 Task: Assign in the project AgileEagle the issue 'Develop a new tool for automated testing of cross-device compatibility and responsiveness' to the sprint 'Data Cleansing Sprint'. Assign in the project AgileEagle the issue 'Upgrade the search engine' to the sprint 'Data Cleansing Sprint'. Assign in the project AgileEagle the issue 'Create a new online platform for online language courses with advanced speech recognition and interactive conversation features' to the sprint 'Data Cleansing Sprint'. Assign in the project AgileEagle the issue 'Implement a new cloud-based inventory management system for a company with advanced inventory tracking and restocking features' to the sprint 'Data Cleansing Sprint'
Action: Mouse moved to (187, 56)
Screenshot: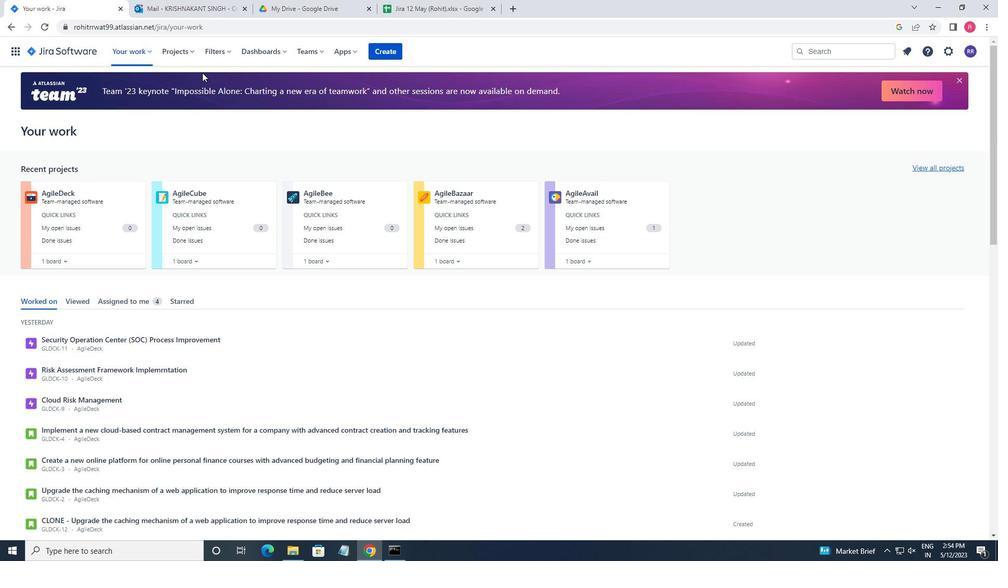 
Action: Mouse pressed left at (187, 56)
Screenshot: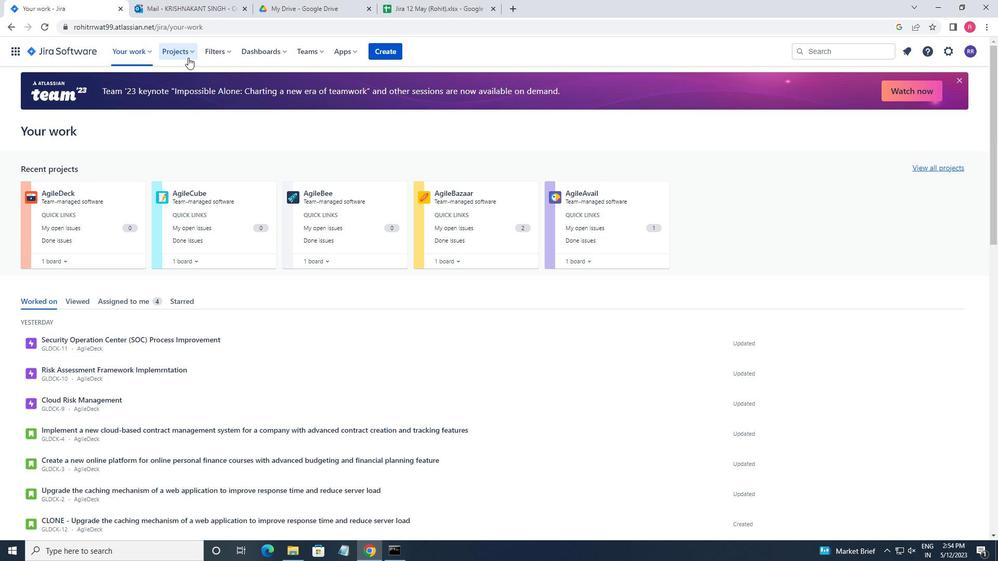 
Action: Mouse moved to (203, 95)
Screenshot: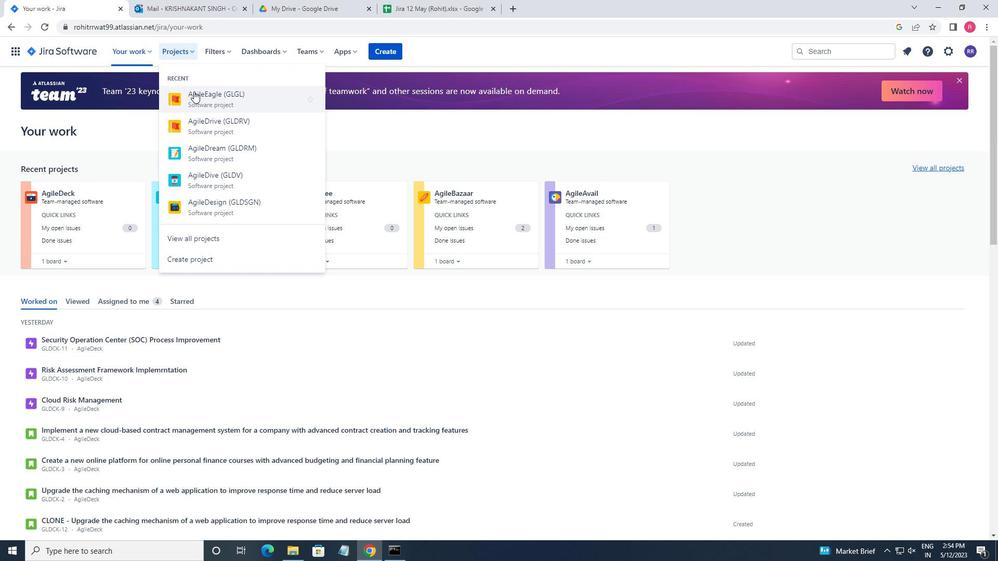 
Action: Mouse pressed left at (203, 95)
Screenshot: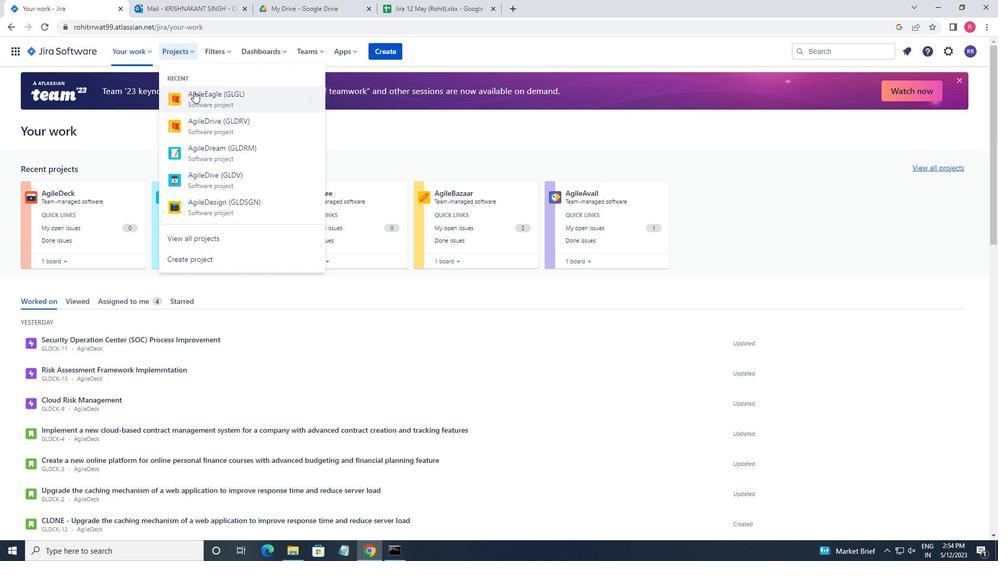 
Action: Mouse moved to (80, 159)
Screenshot: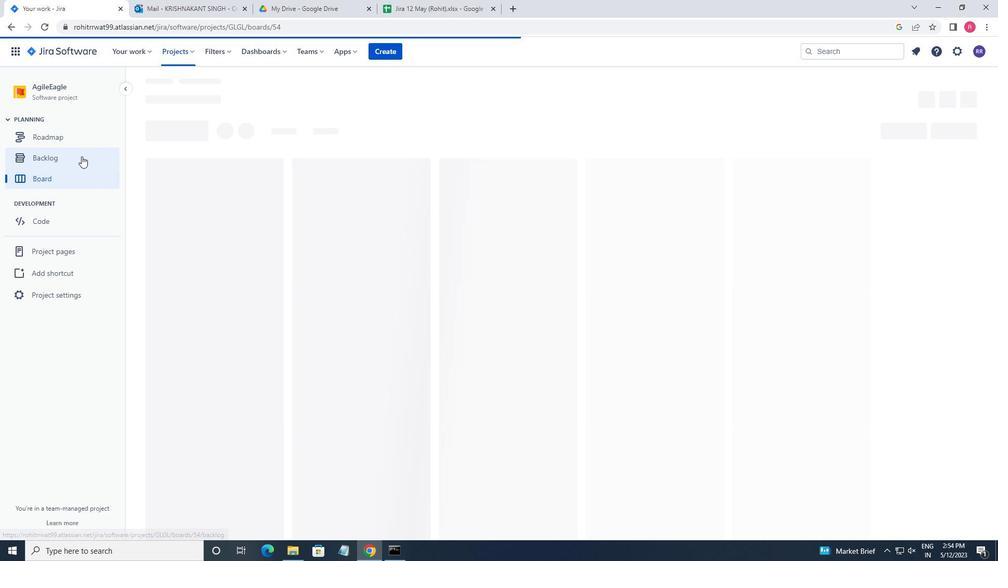 
Action: Mouse pressed left at (80, 159)
Screenshot: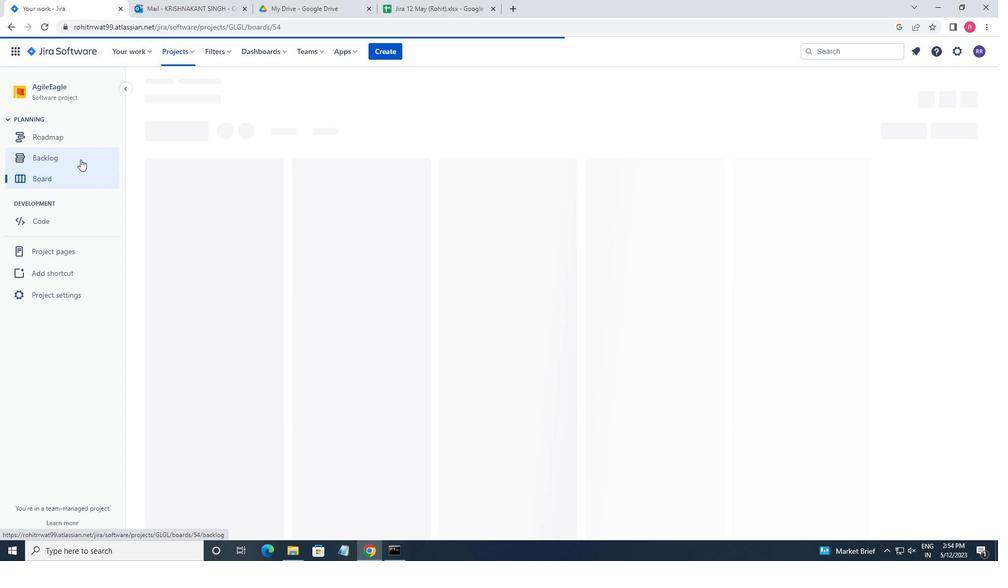 
Action: Mouse moved to (707, 350)
Screenshot: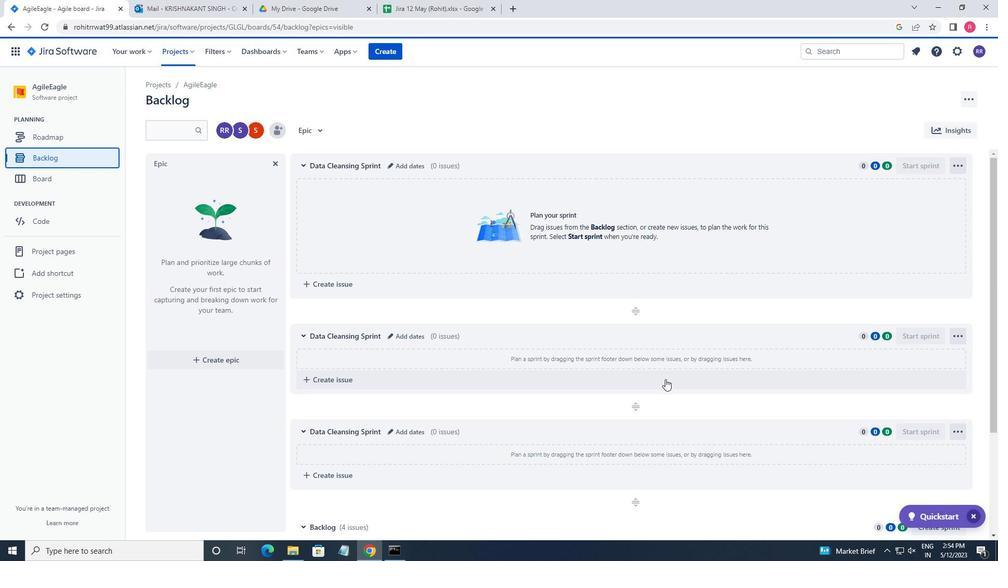 
Action: Mouse scrolled (707, 350) with delta (0, 0)
Screenshot: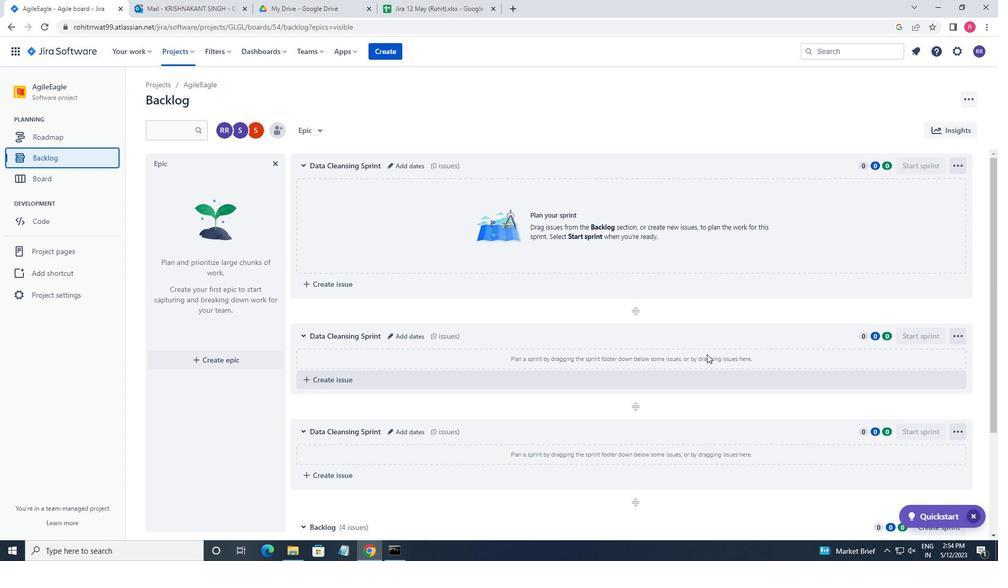 
Action: Mouse scrolled (707, 350) with delta (0, 0)
Screenshot: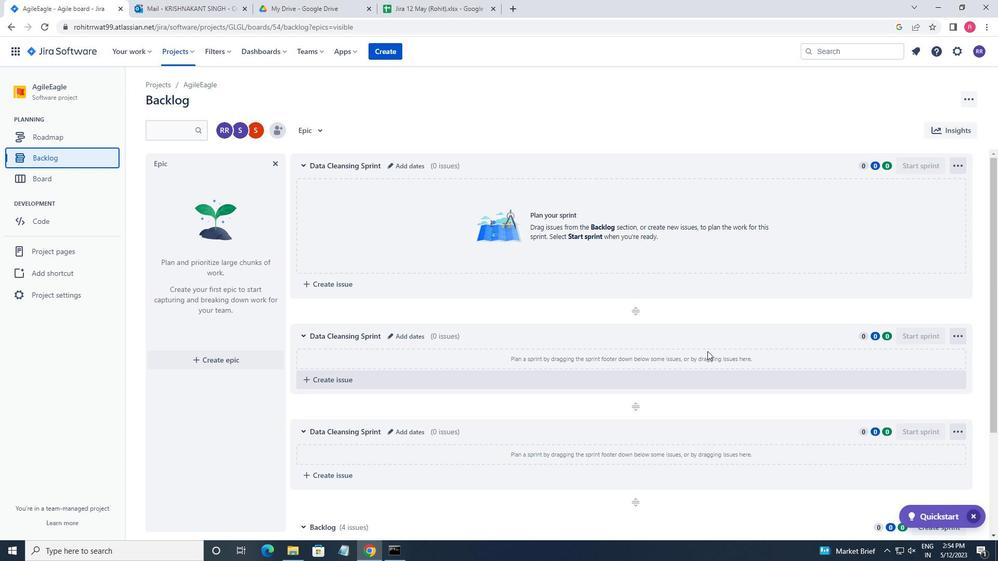 
Action: Mouse scrolled (707, 350) with delta (0, 0)
Screenshot: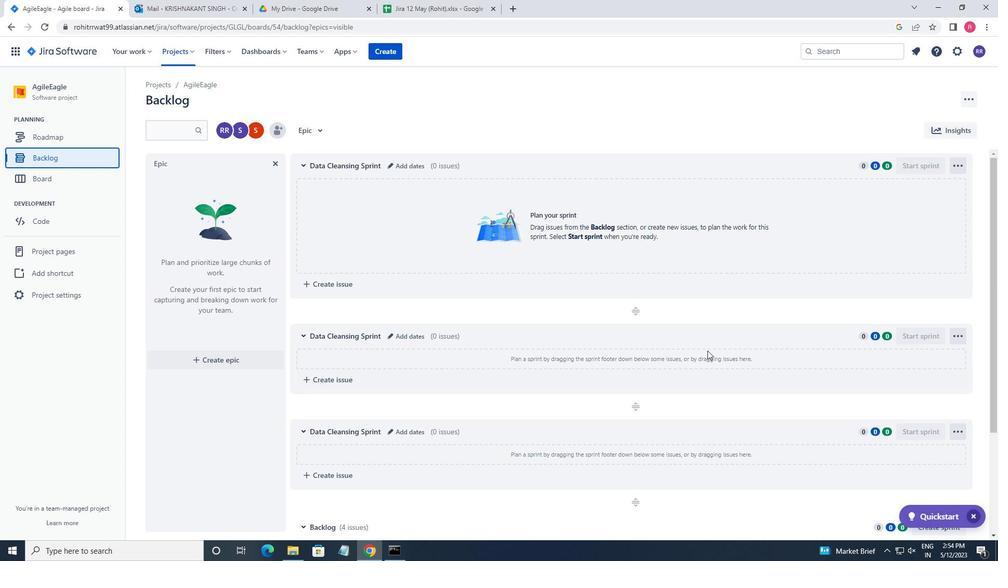 
Action: Mouse scrolled (707, 350) with delta (0, 0)
Screenshot: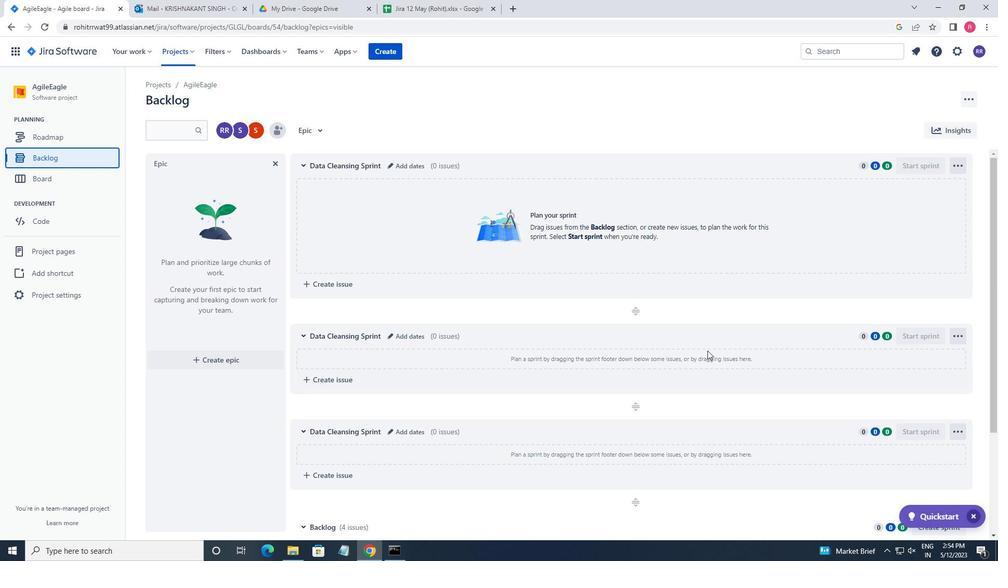 
Action: Mouse scrolled (707, 350) with delta (0, 0)
Screenshot: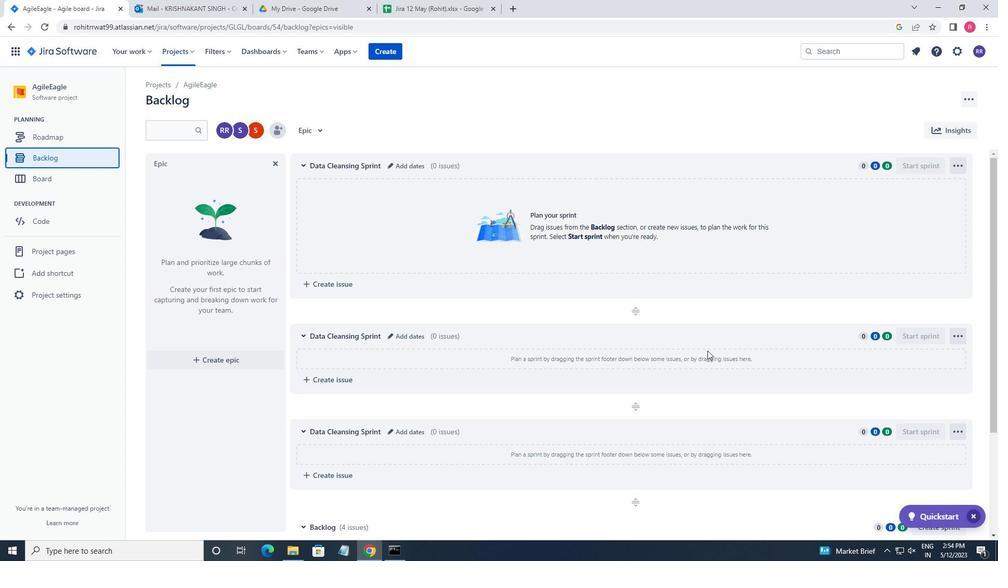 
Action: Mouse scrolled (707, 350) with delta (0, 0)
Screenshot: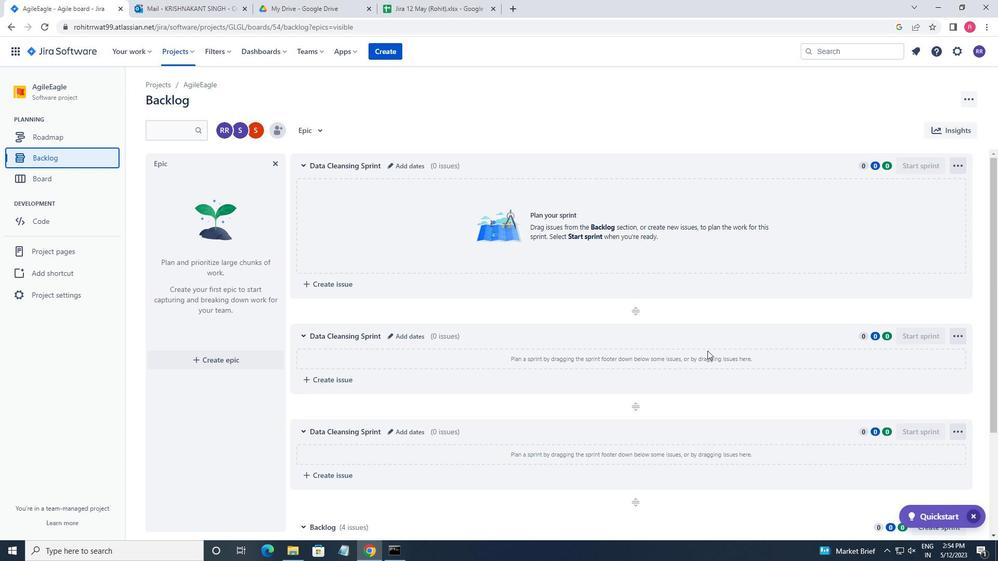 
Action: Mouse moved to (951, 415)
Screenshot: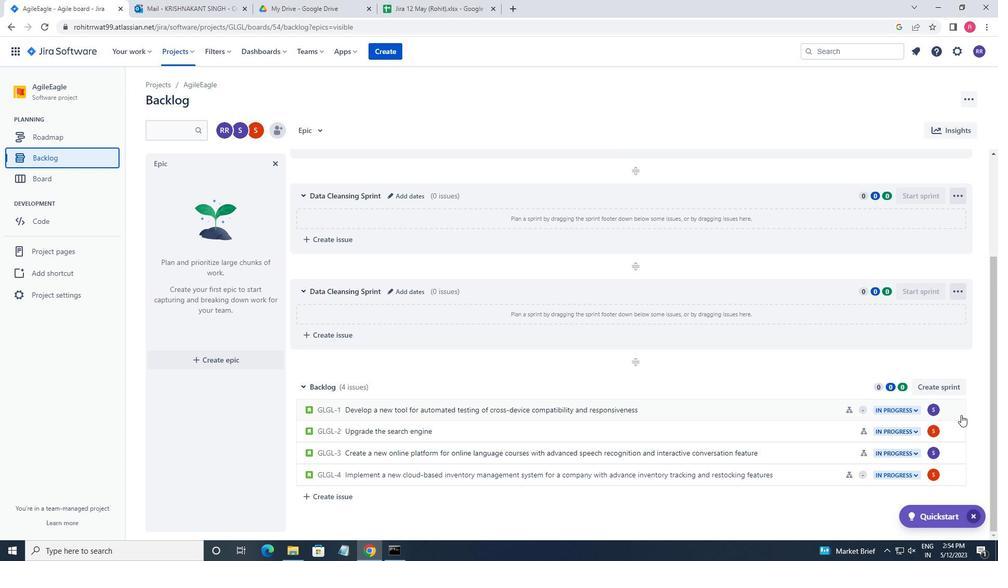 
Action: Mouse pressed left at (951, 415)
Screenshot: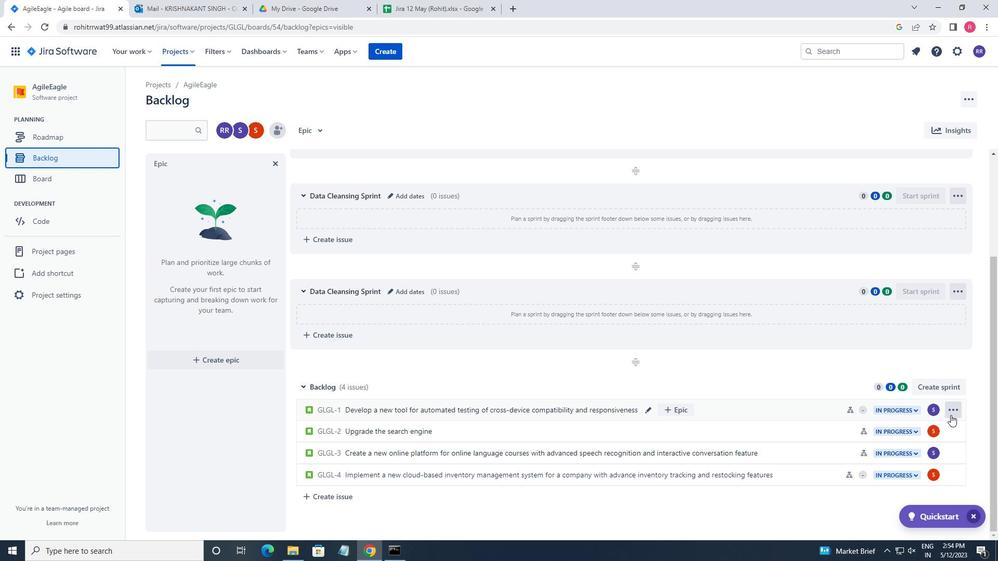
Action: Mouse moved to (917, 323)
Screenshot: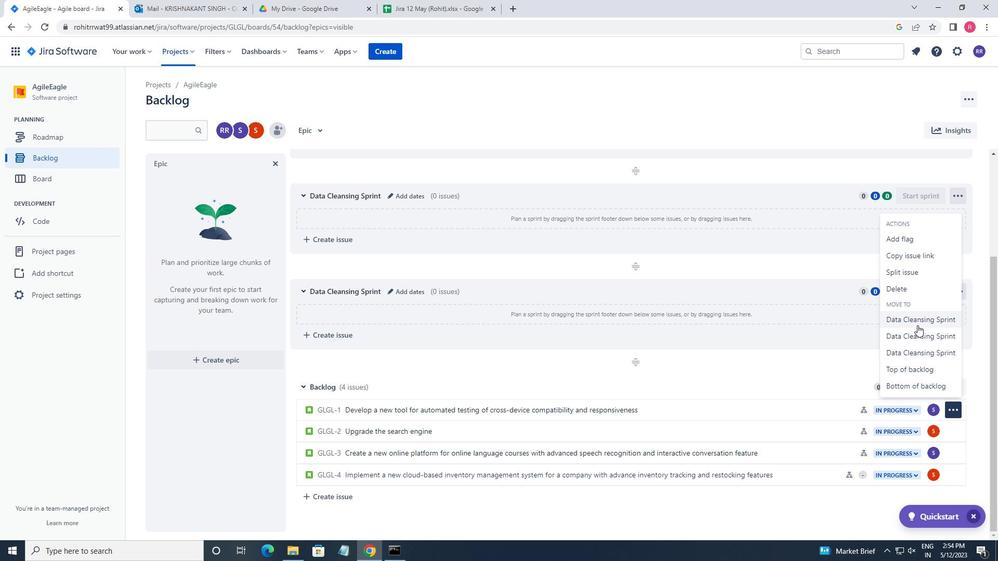 
Action: Mouse pressed left at (917, 323)
Screenshot: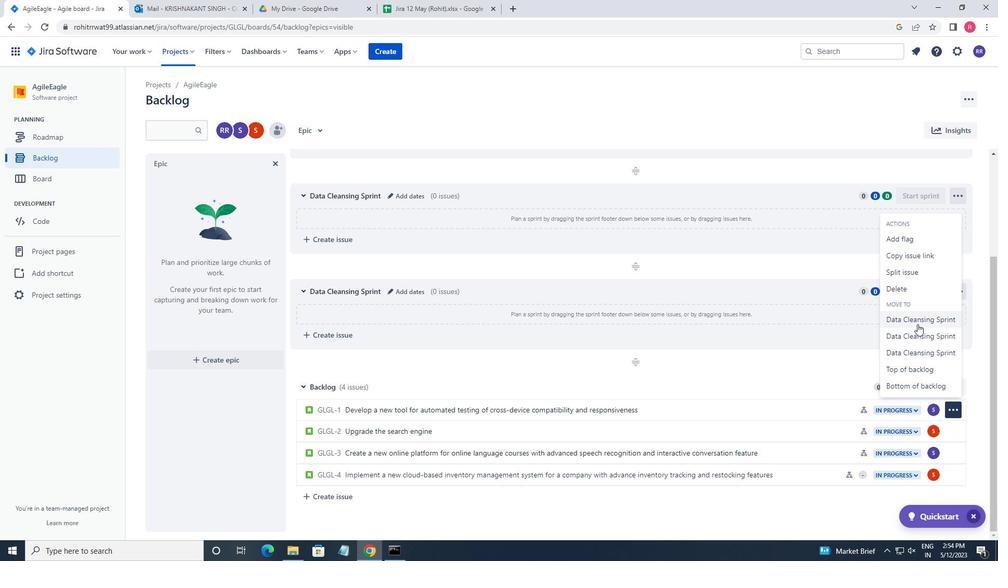 
Action: Mouse moved to (950, 427)
Screenshot: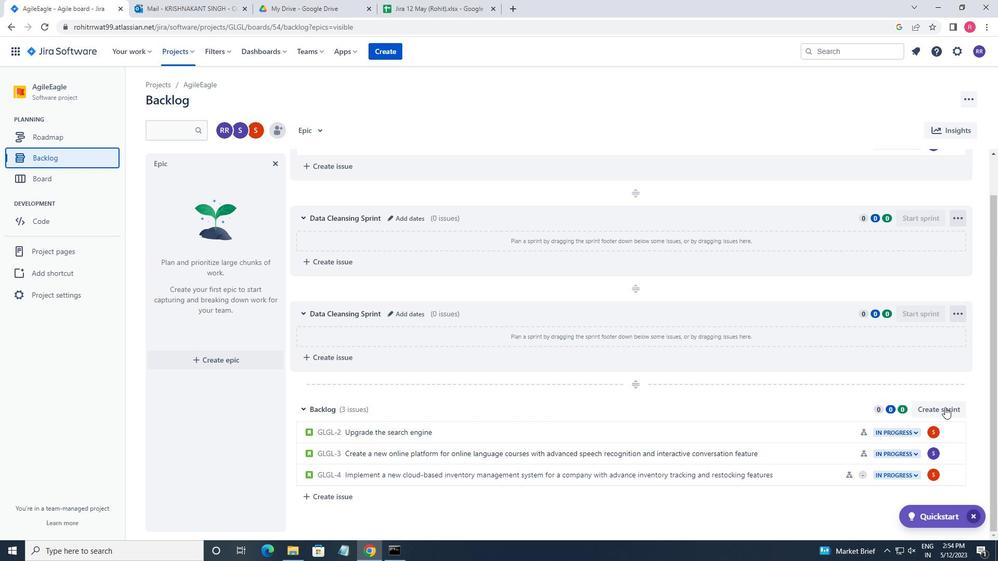 
Action: Mouse pressed left at (950, 427)
Screenshot: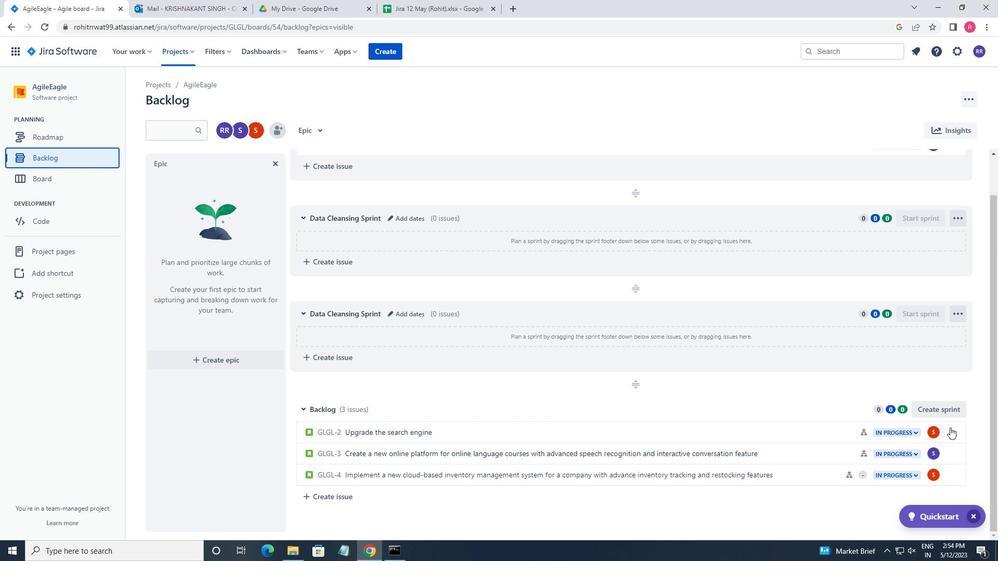 
Action: Mouse moved to (914, 359)
Screenshot: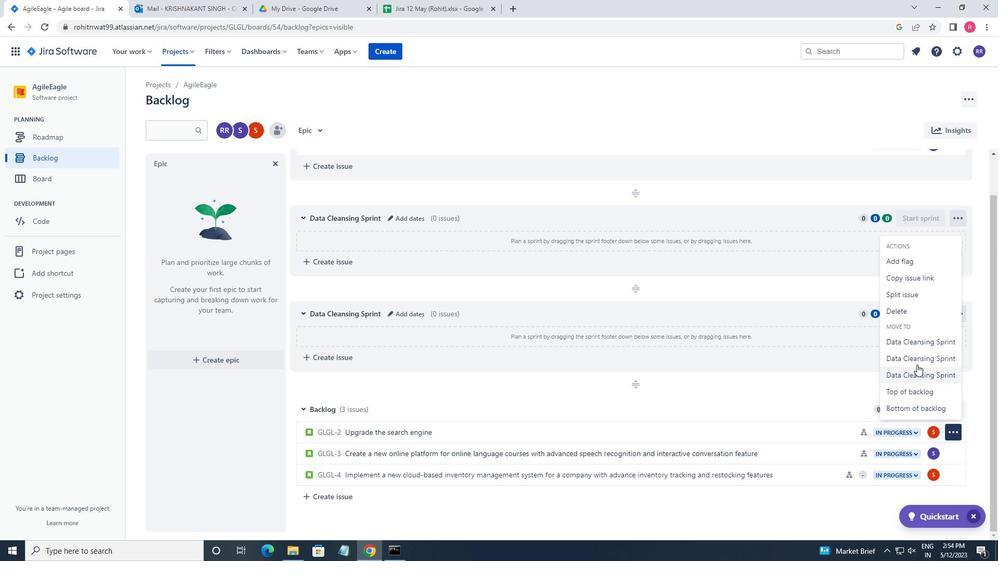 
Action: Mouse pressed left at (914, 359)
Screenshot: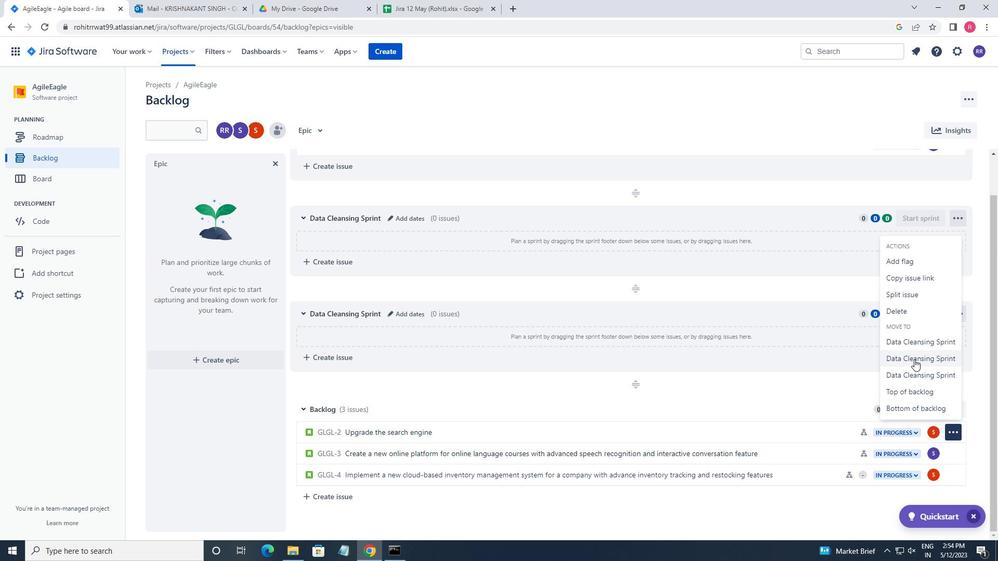 
Action: Mouse moved to (948, 457)
Screenshot: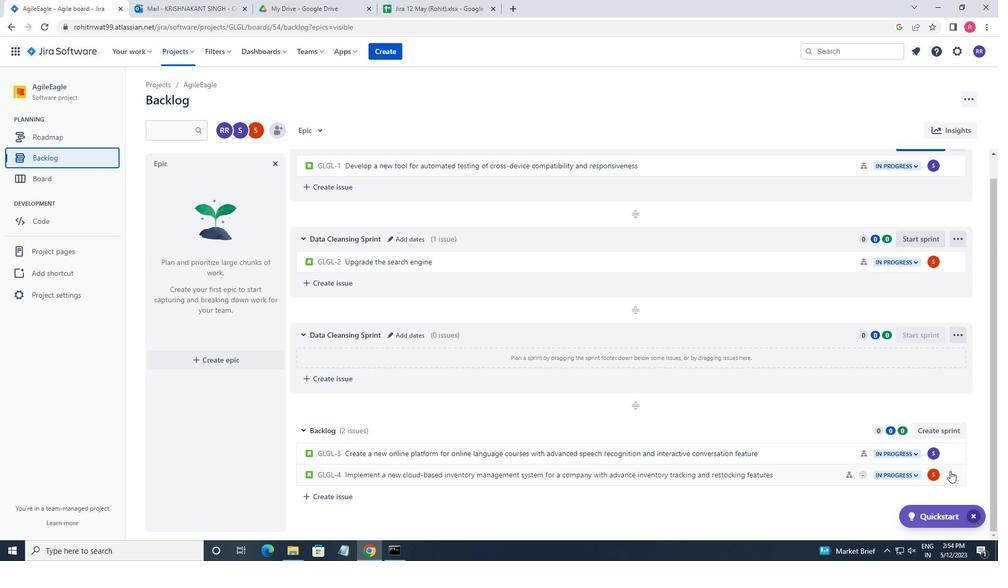 
Action: Mouse pressed left at (948, 457)
Screenshot: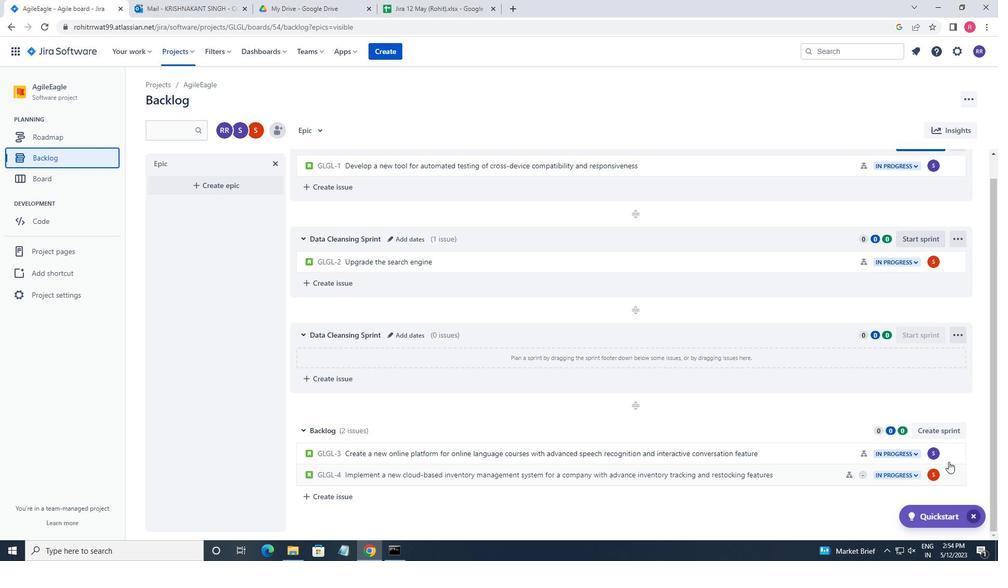 
Action: Mouse moved to (926, 401)
Screenshot: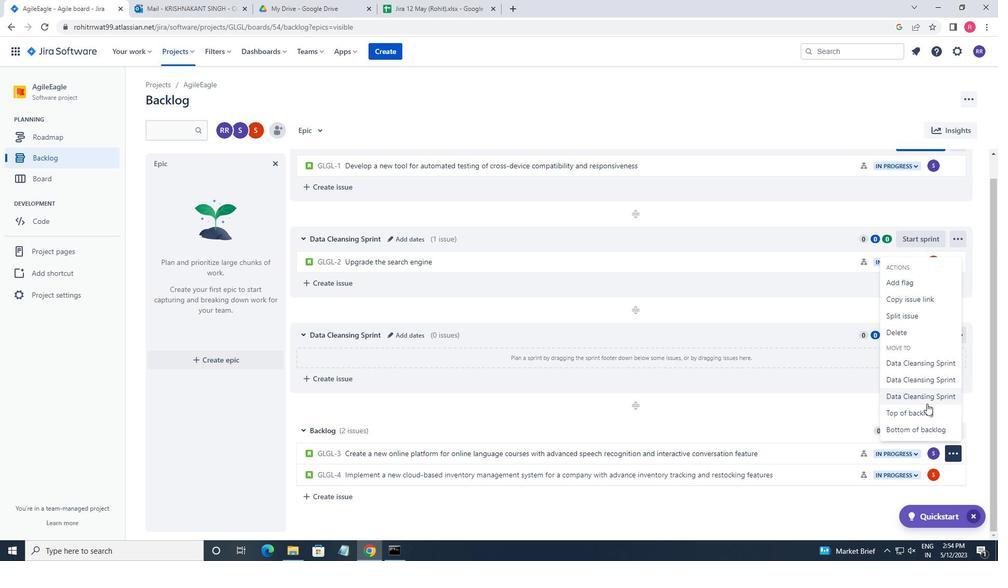 
Action: Mouse pressed left at (926, 401)
Screenshot: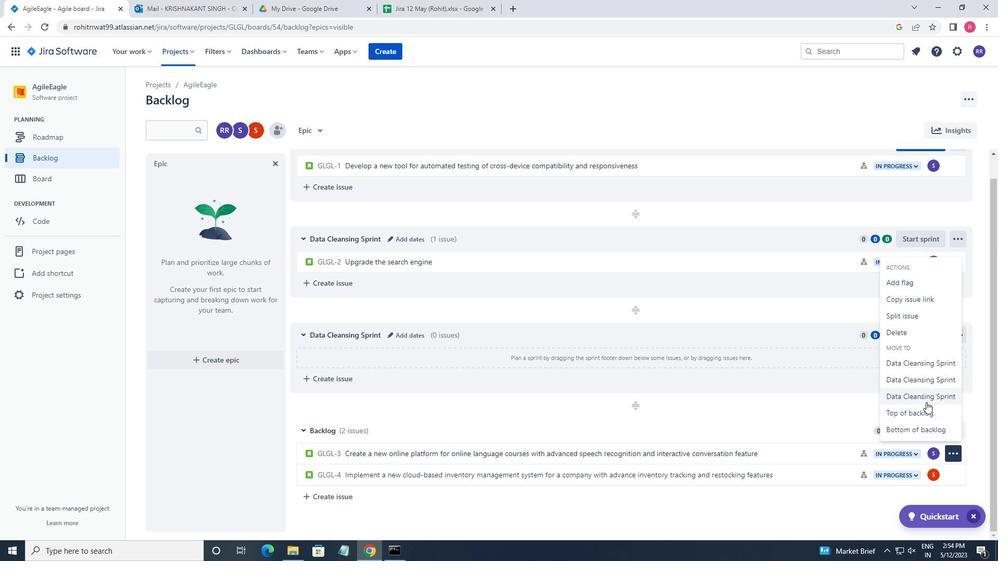 
Action: Mouse moved to (948, 477)
Screenshot: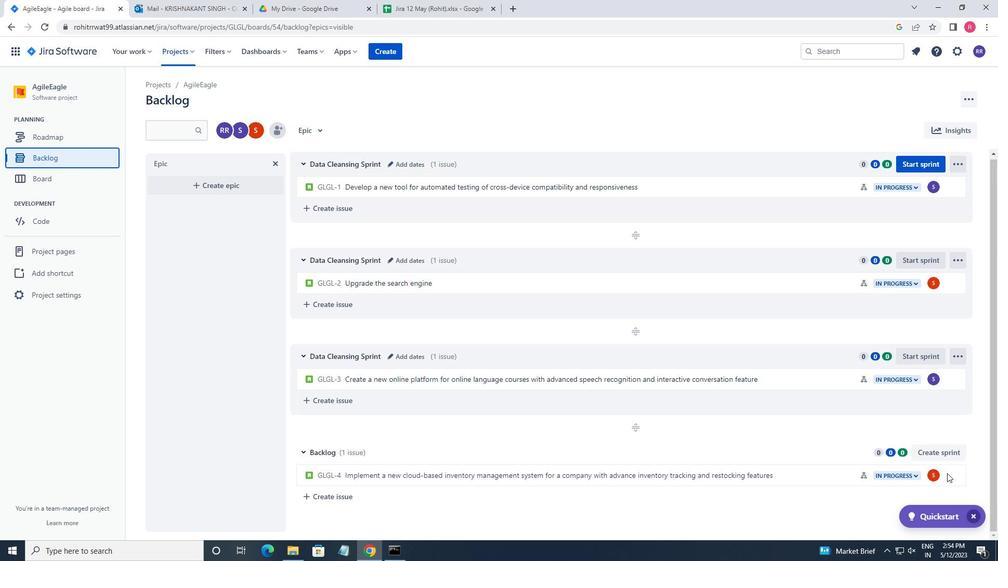 
Action: Mouse pressed left at (948, 477)
Screenshot: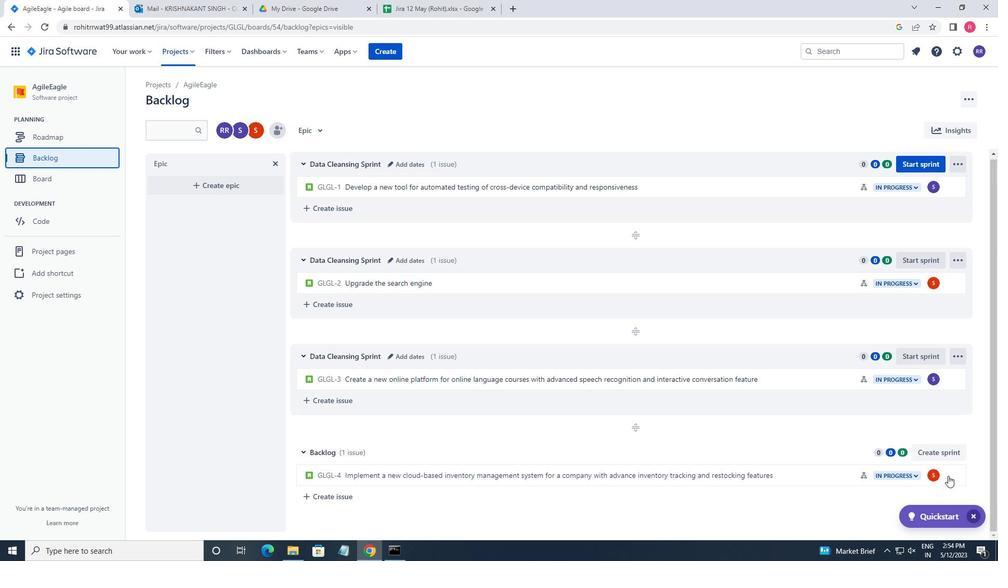 
Action: Mouse moved to (916, 425)
Screenshot: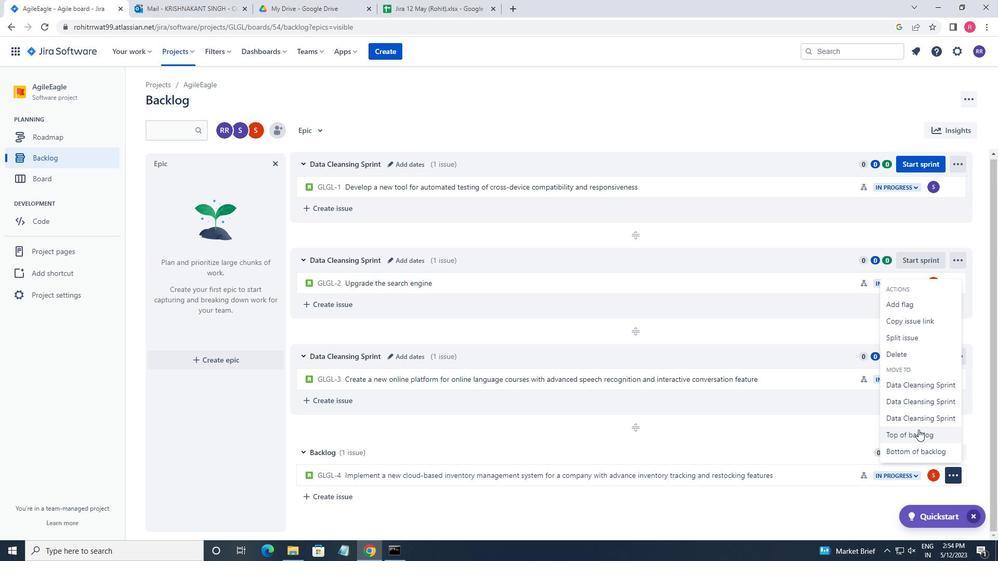 
Action: Mouse pressed left at (916, 425)
Screenshot: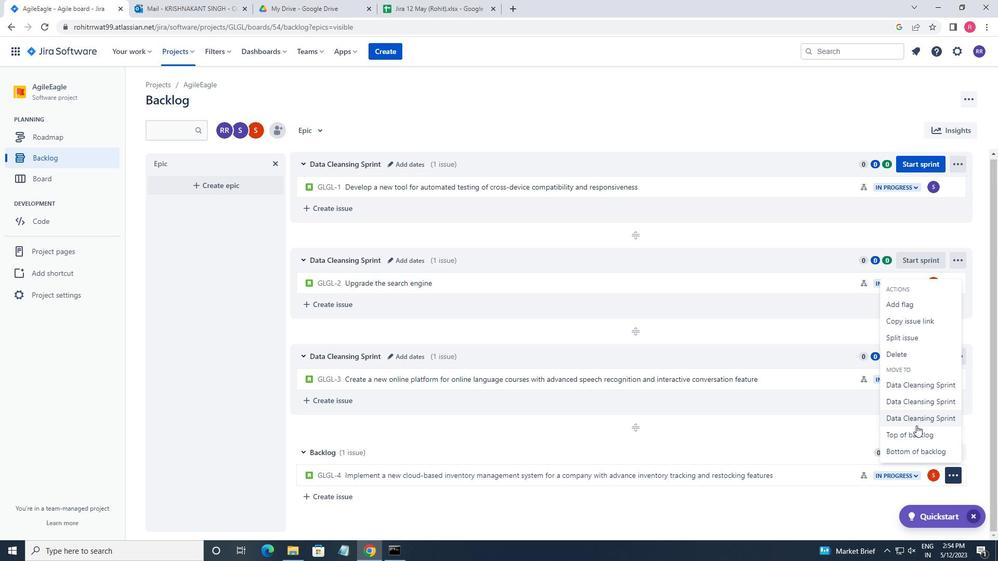 
